 Task: Start in the project TrueNorth the sprint 'QA Quicksilver', with a duration of 2 weeks.
Action: Mouse moved to (1171, 425)
Screenshot: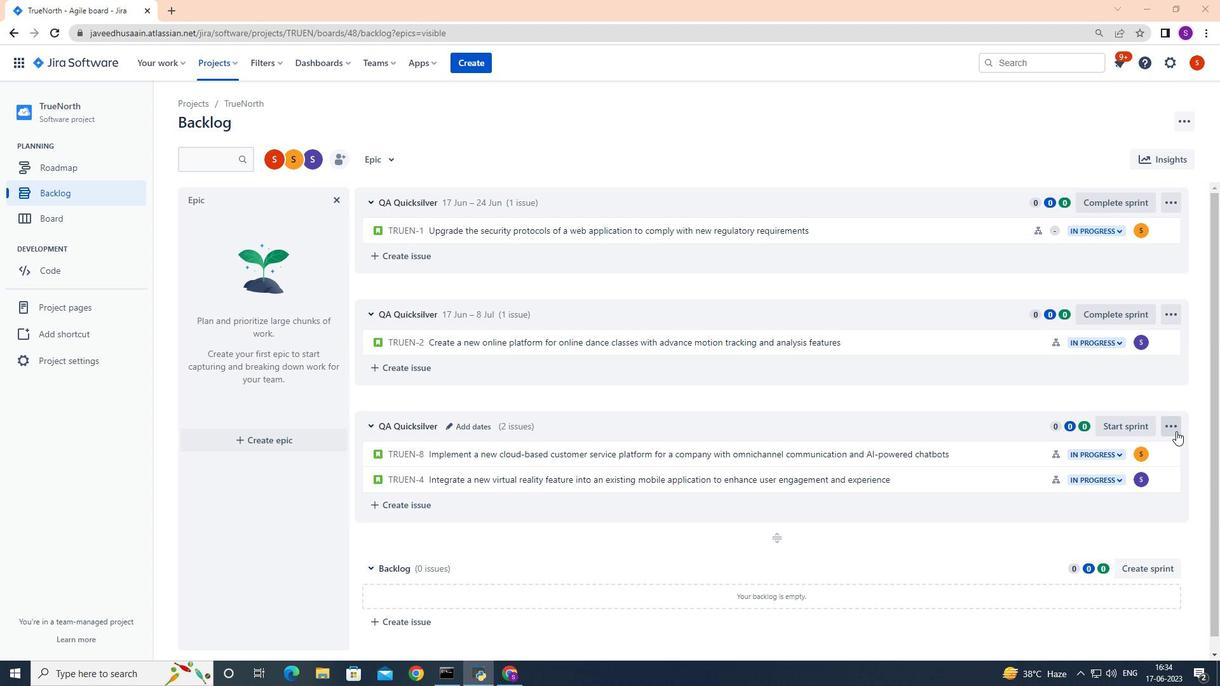 
Action: Mouse pressed left at (1171, 425)
Screenshot: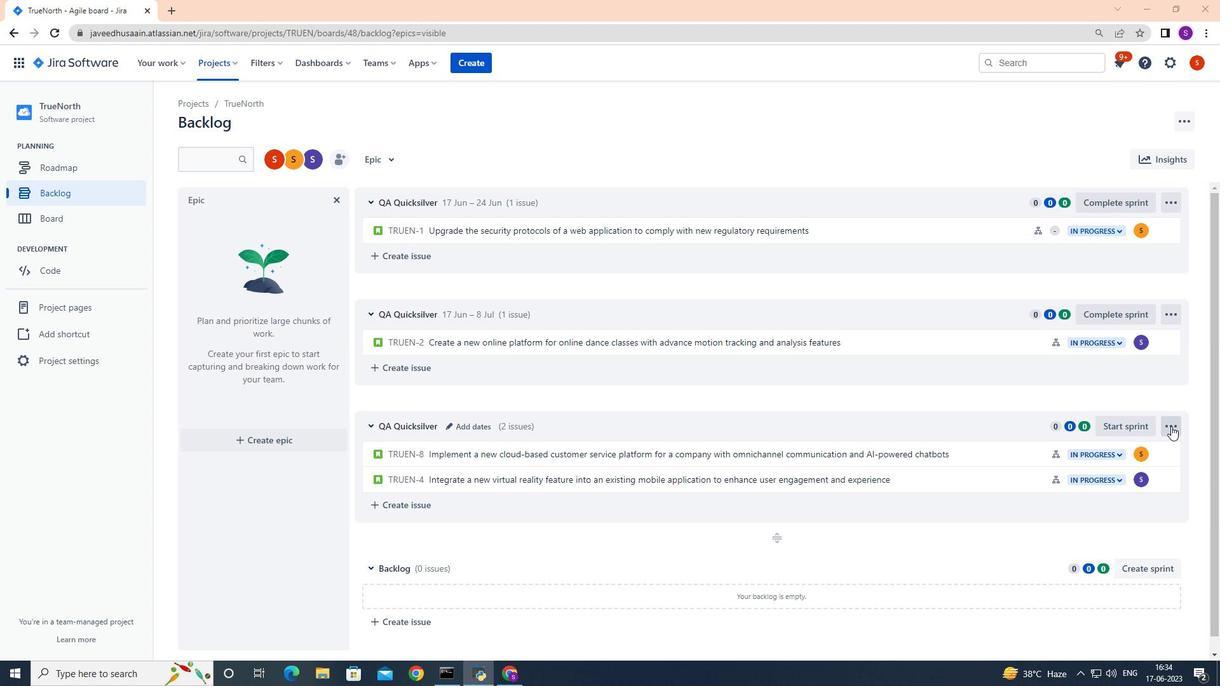 
Action: Mouse pressed left at (1171, 425)
Screenshot: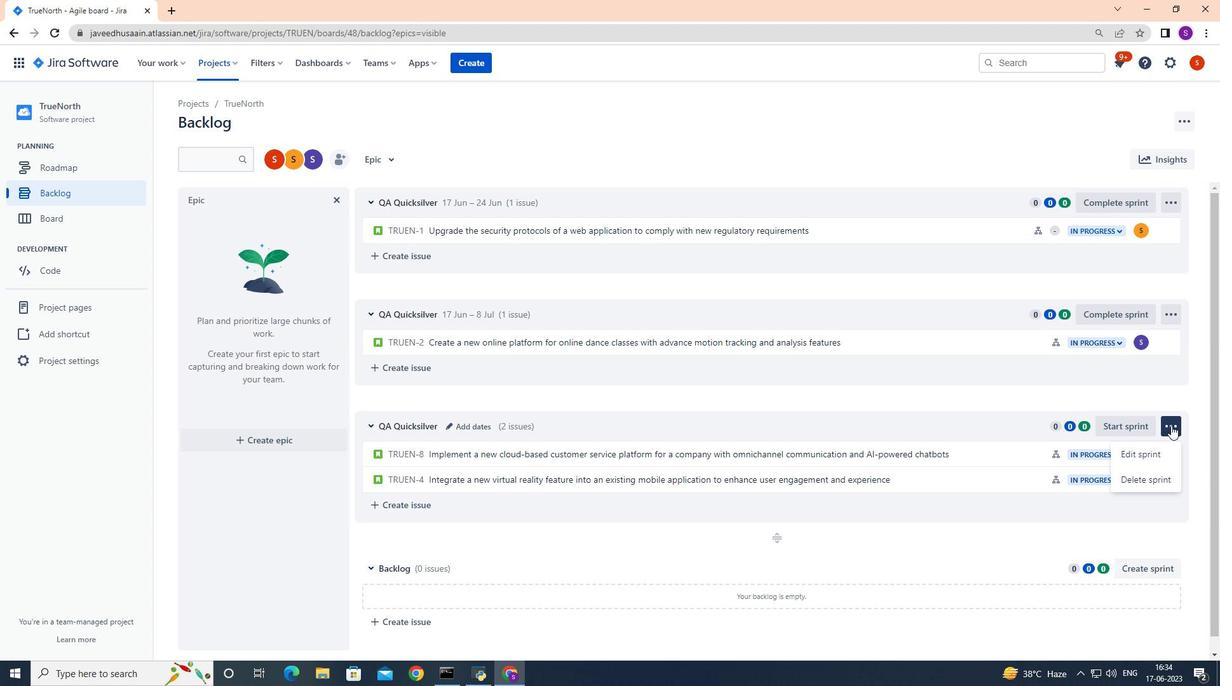 
Action: Mouse moved to (1139, 424)
Screenshot: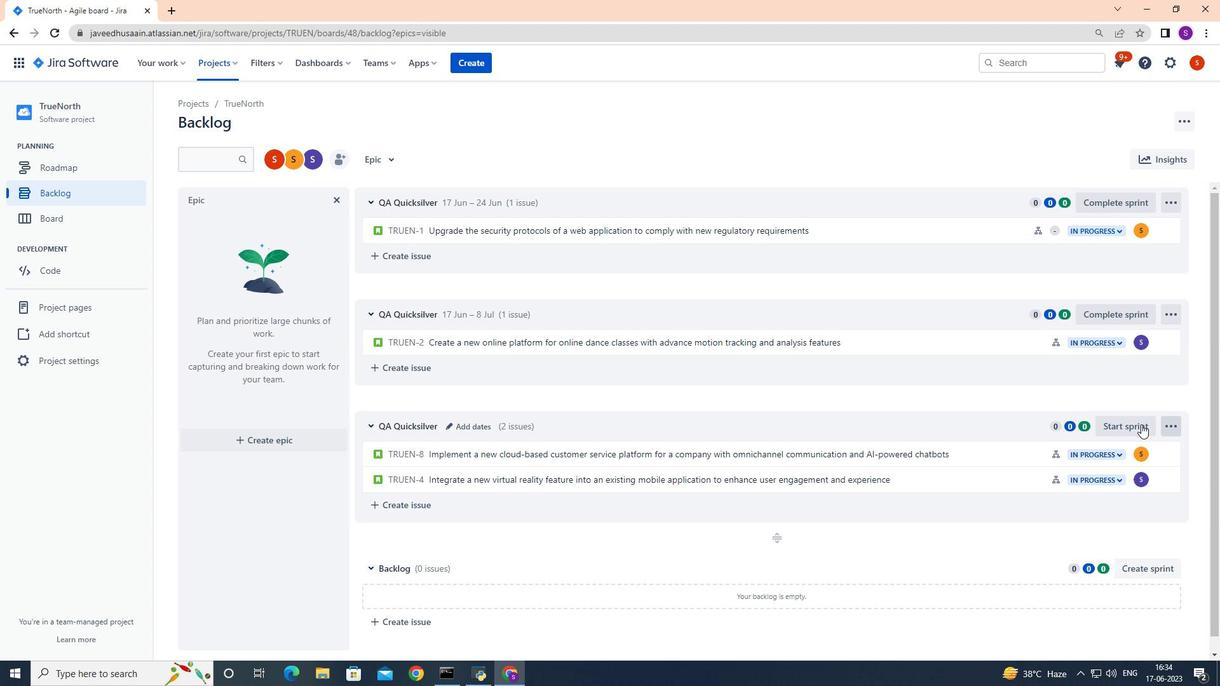 
Action: Mouse pressed left at (1139, 424)
Screenshot: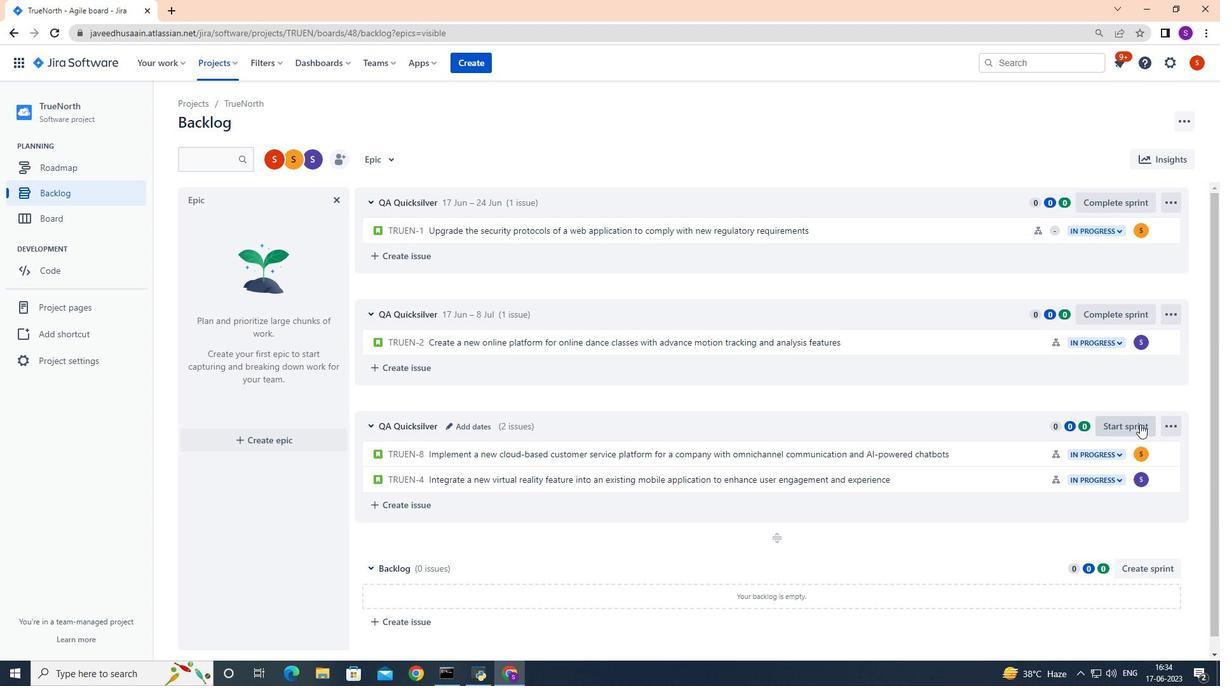 
Action: Mouse moved to (561, 212)
Screenshot: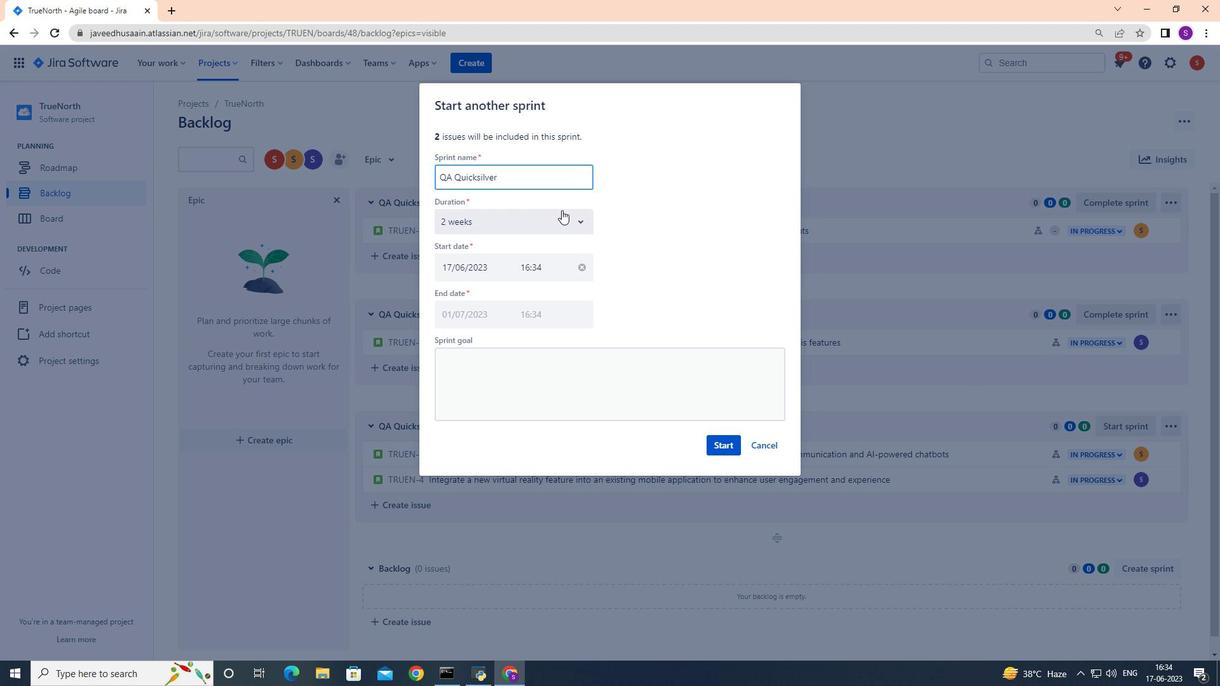 
Action: Mouse pressed left at (561, 212)
Screenshot: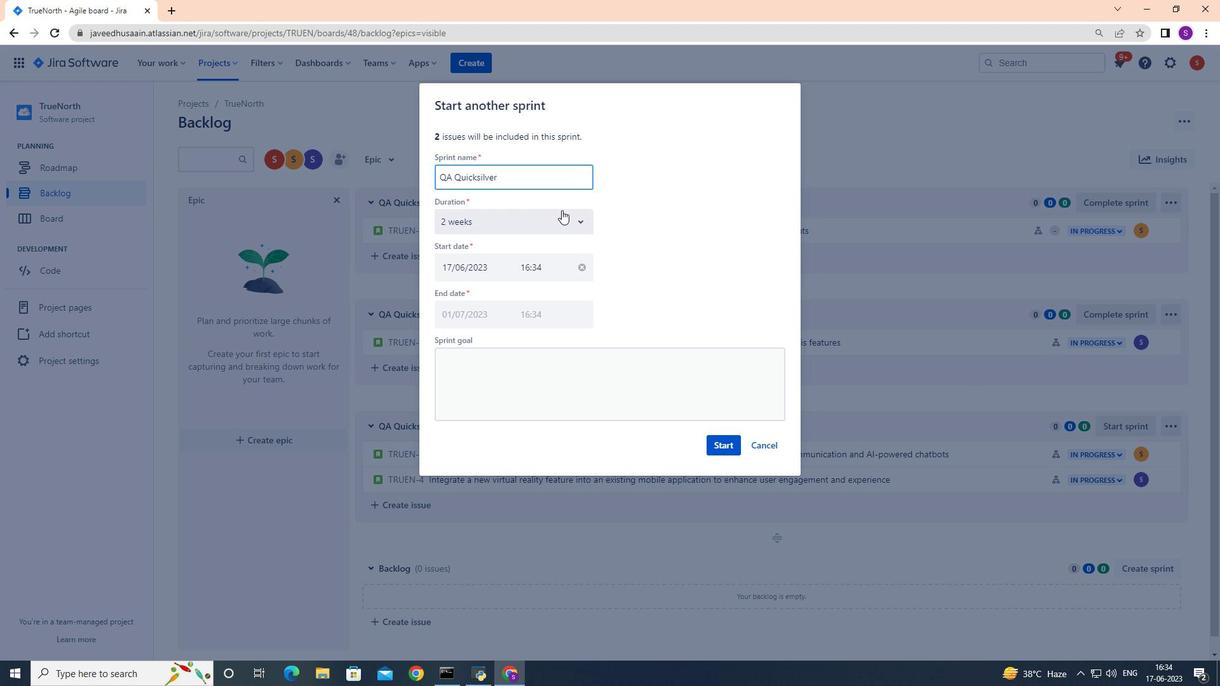 
Action: Mouse moved to (530, 279)
Screenshot: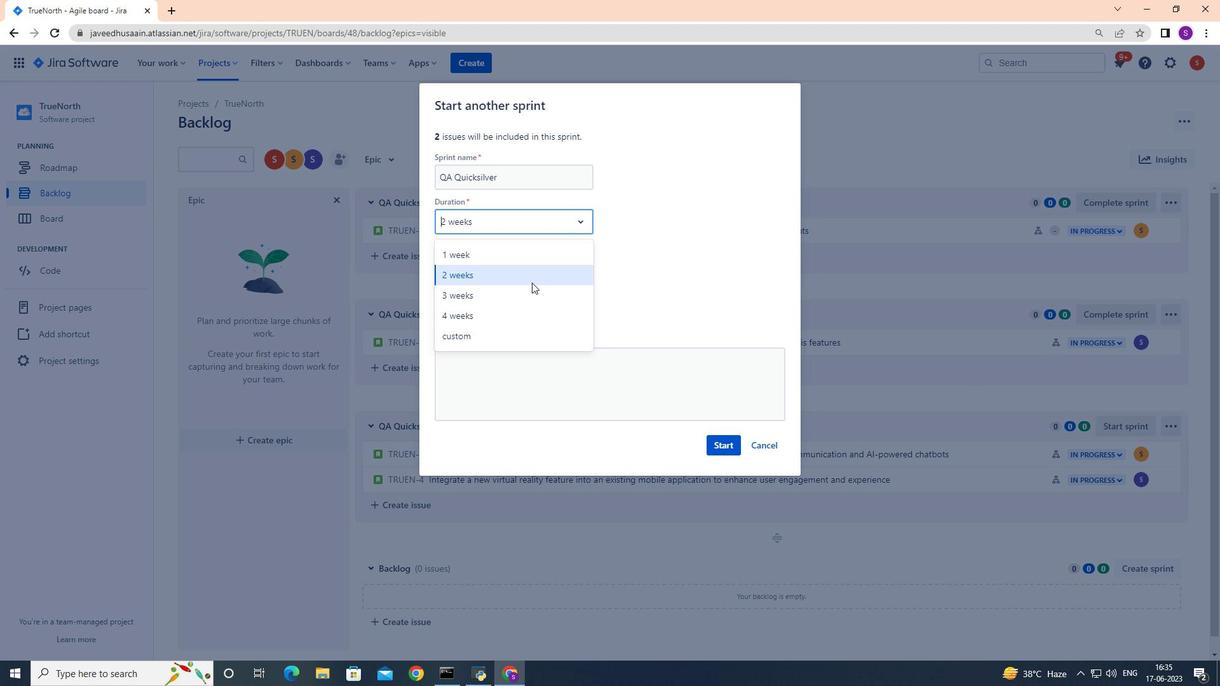 
Action: Mouse pressed left at (530, 279)
Screenshot: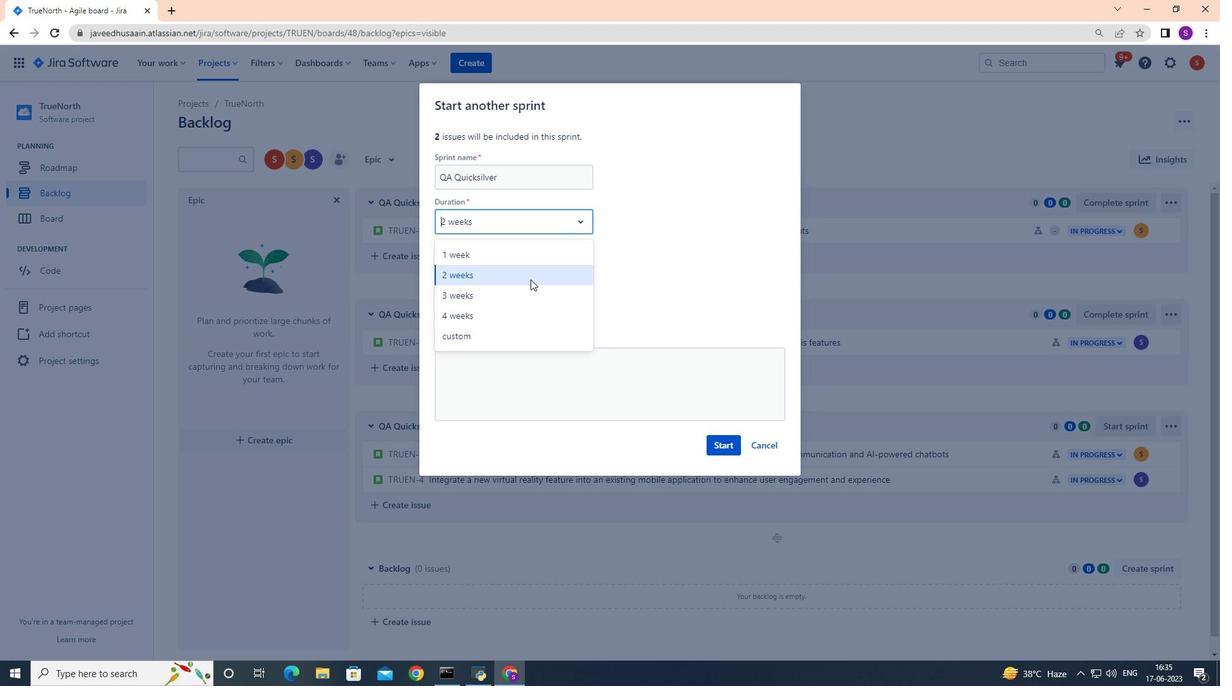 
Action: Mouse moved to (728, 445)
Screenshot: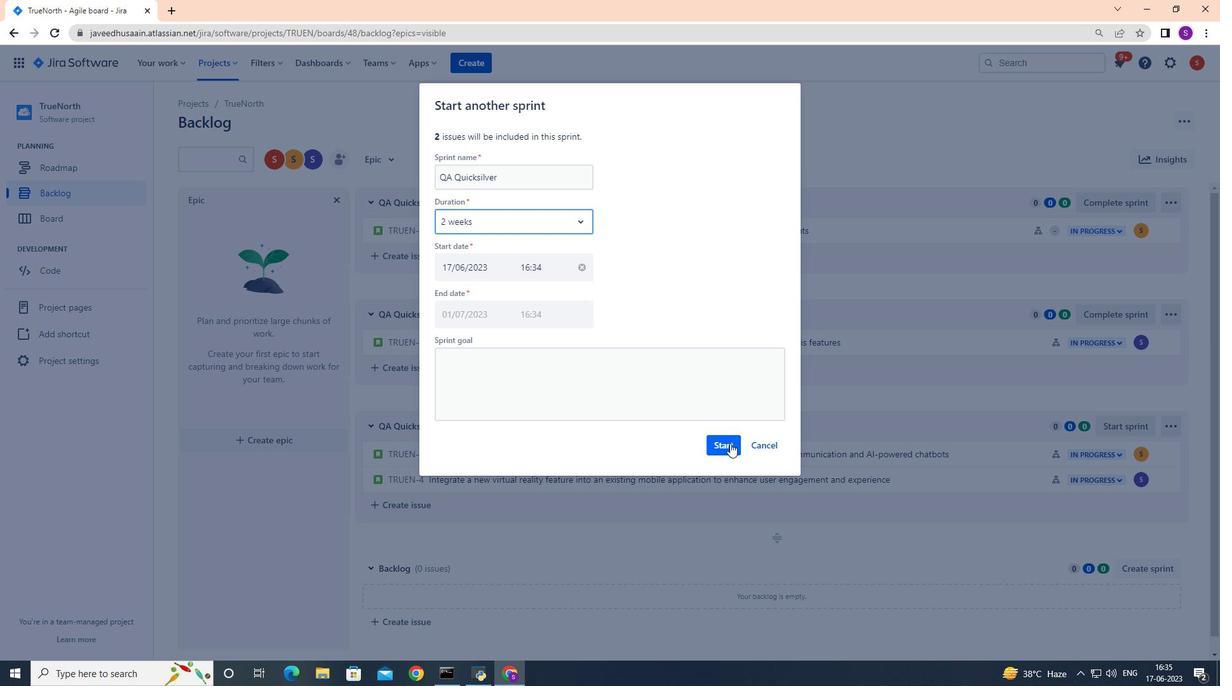 
Action: Mouse pressed left at (728, 445)
Screenshot: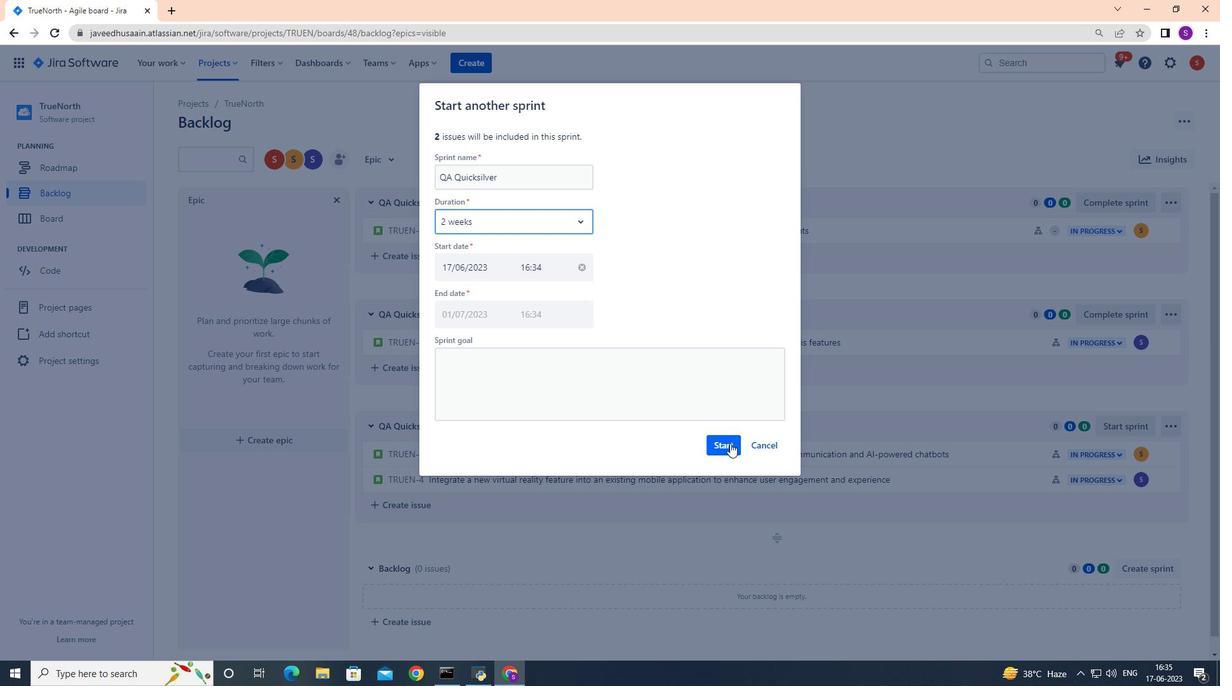 
Action: Mouse moved to (61, 195)
Screenshot: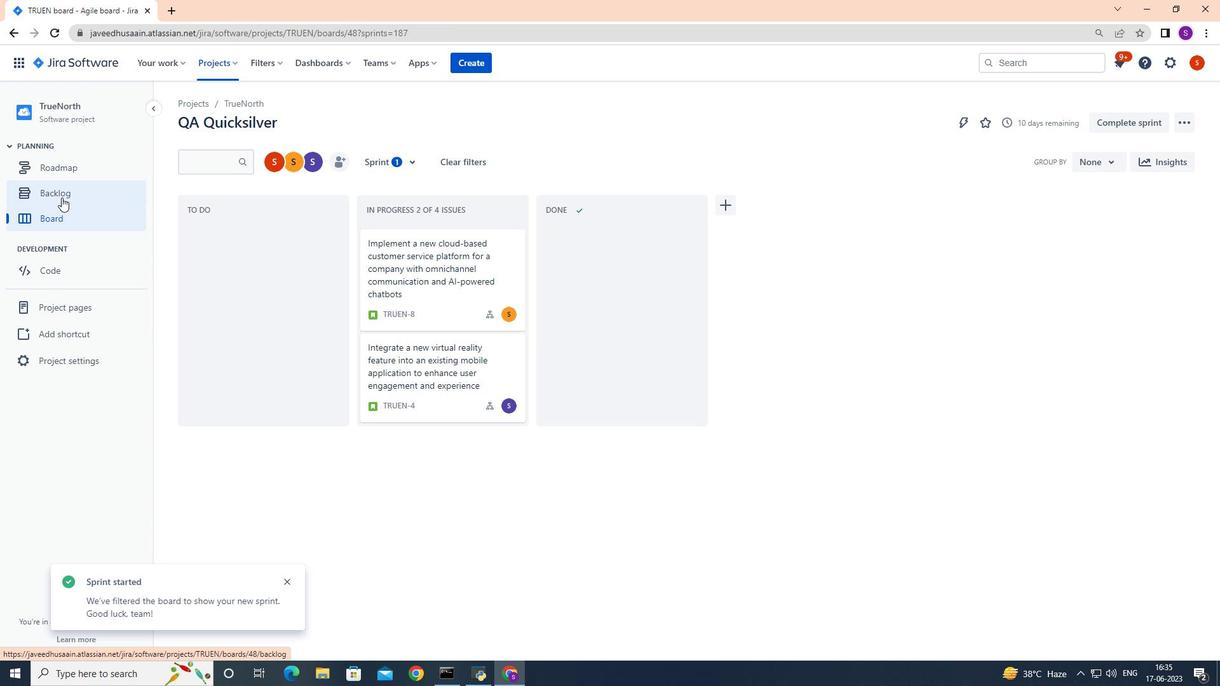
Action: Mouse pressed left at (61, 195)
Screenshot: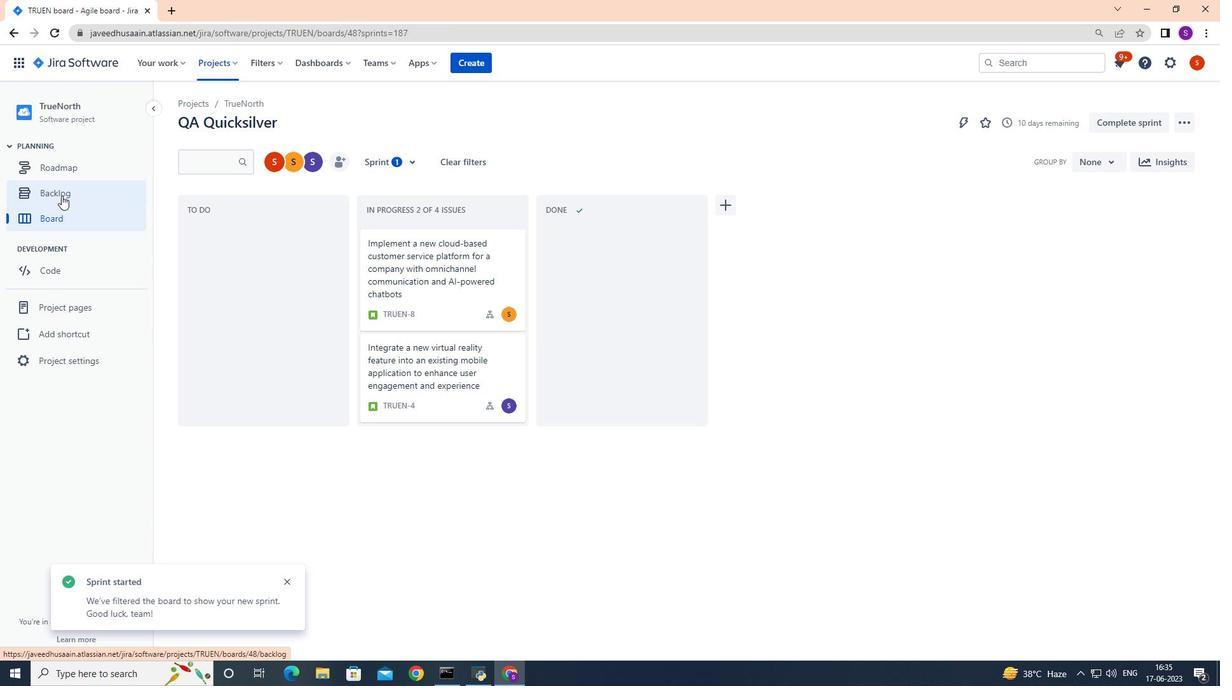 
Action: Mouse moved to (611, 427)
Screenshot: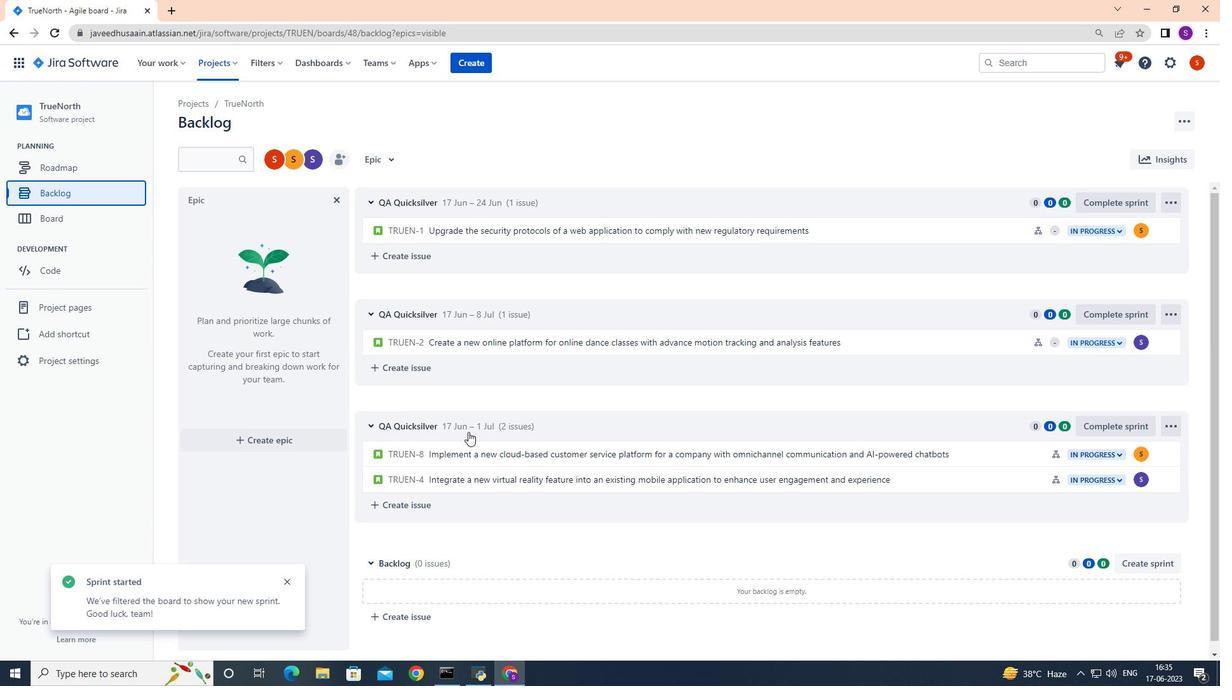 
